 Task: Add the task  Create a new online booking system for a salon or spa to the section Code Crusades in the project AgileMatrix and add a Due Date to the respective task as 2023/12/19
Action: Mouse moved to (650, 343)
Screenshot: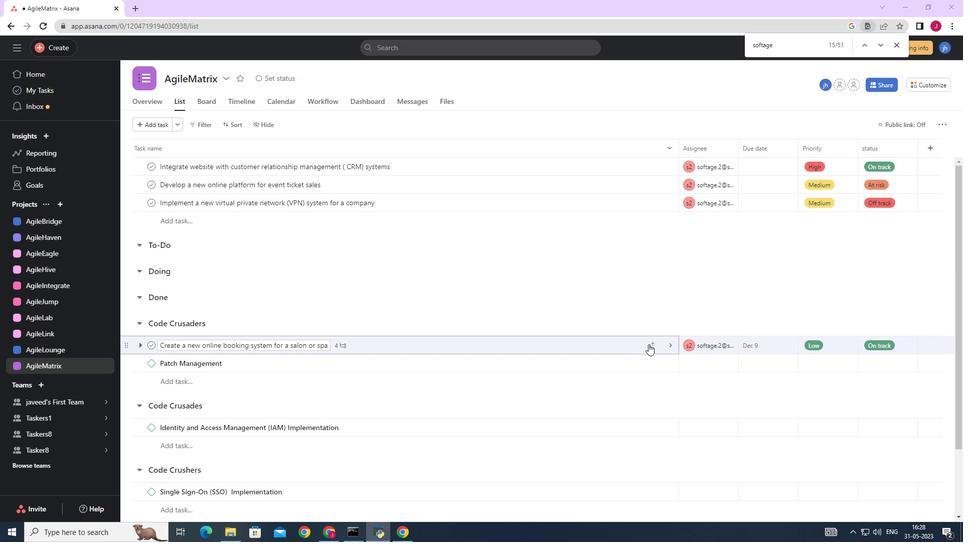
Action: Mouse pressed left at (650, 343)
Screenshot: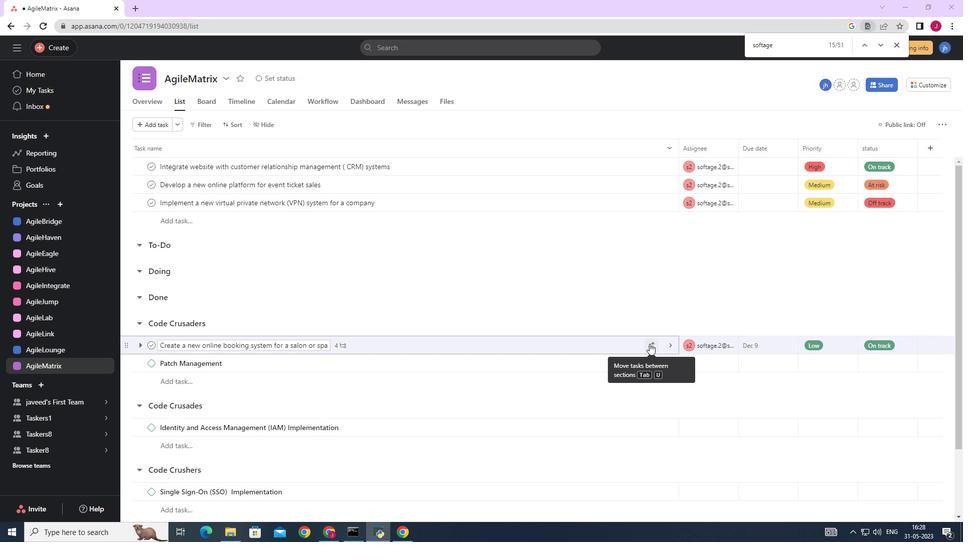 
Action: Mouse moved to (613, 289)
Screenshot: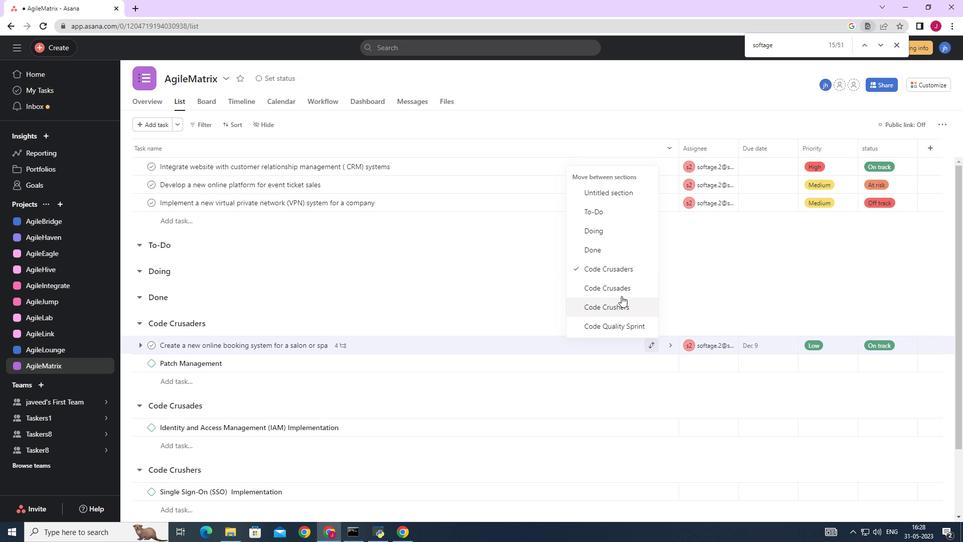 
Action: Mouse pressed left at (613, 289)
Screenshot: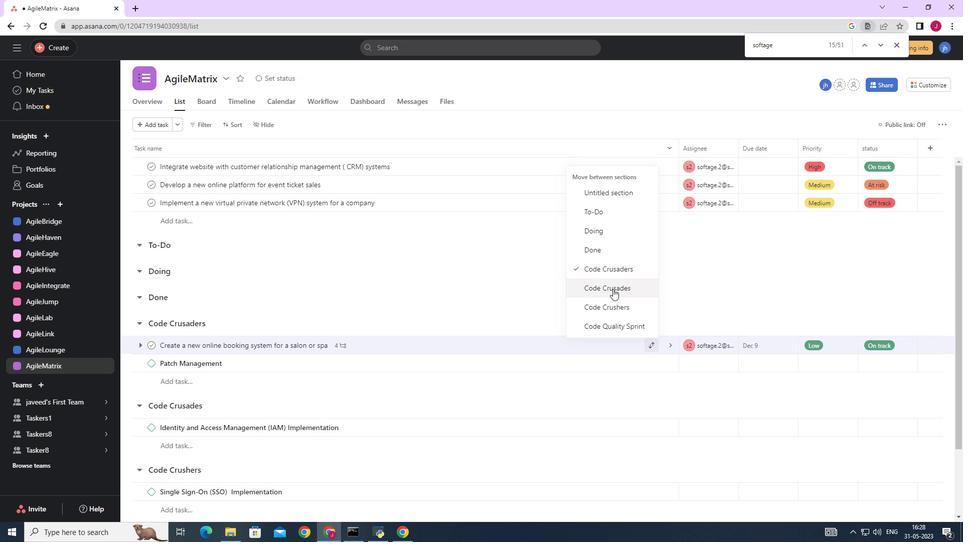 
Action: Mouse moved to (789, 409)
Screenshot: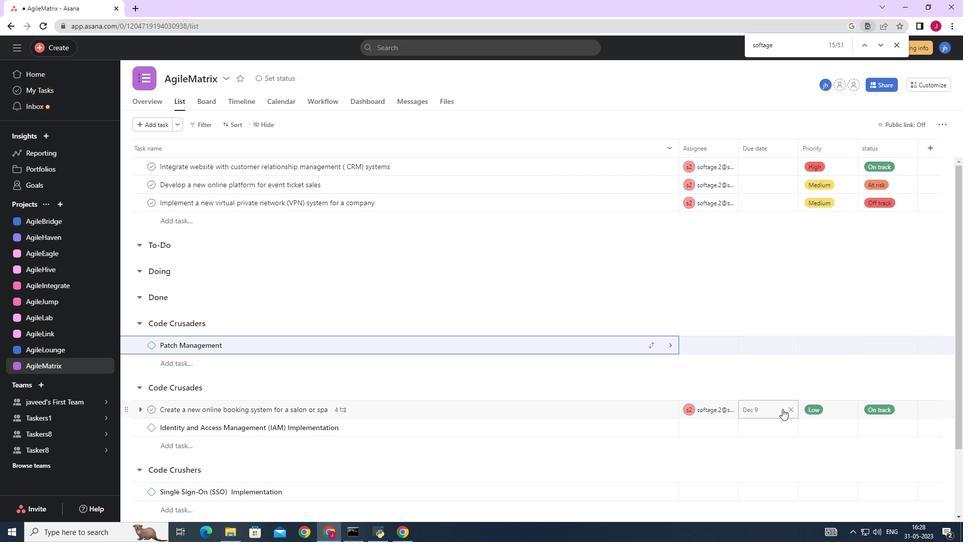 
Action: Mouse pressed left at (789, 409)
Screenshot: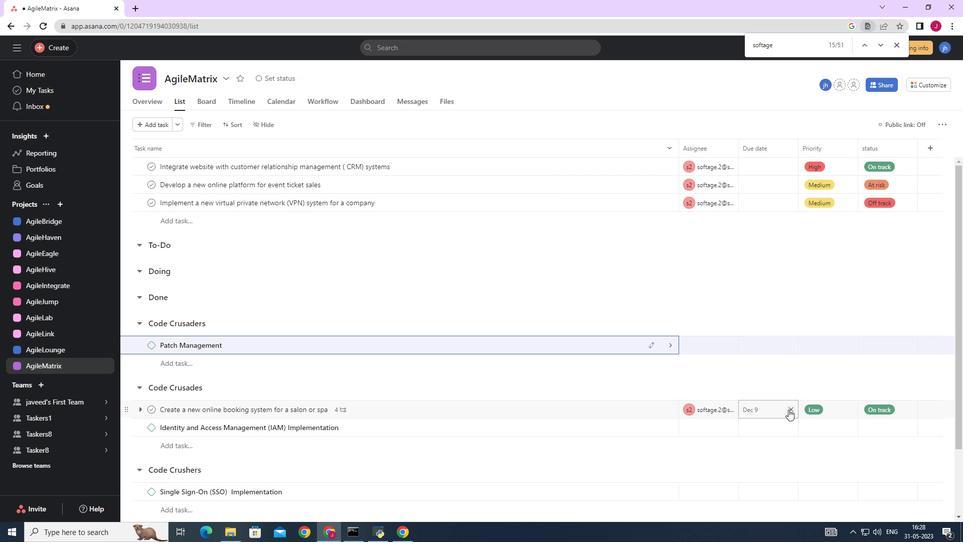 
Action: Mouse moved to (768, 409)
Screenshot: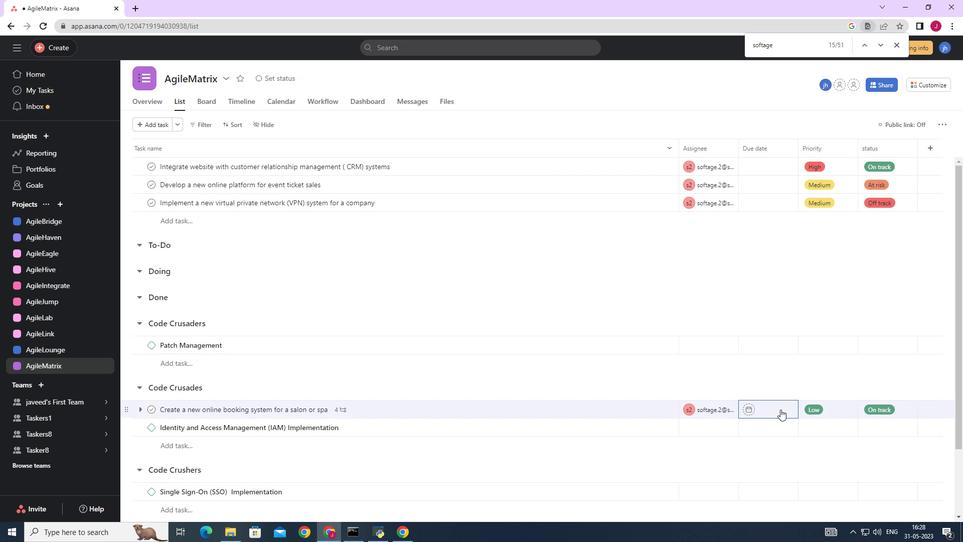 
Action: Mouse pressed left at (768, 409)
Screenshot: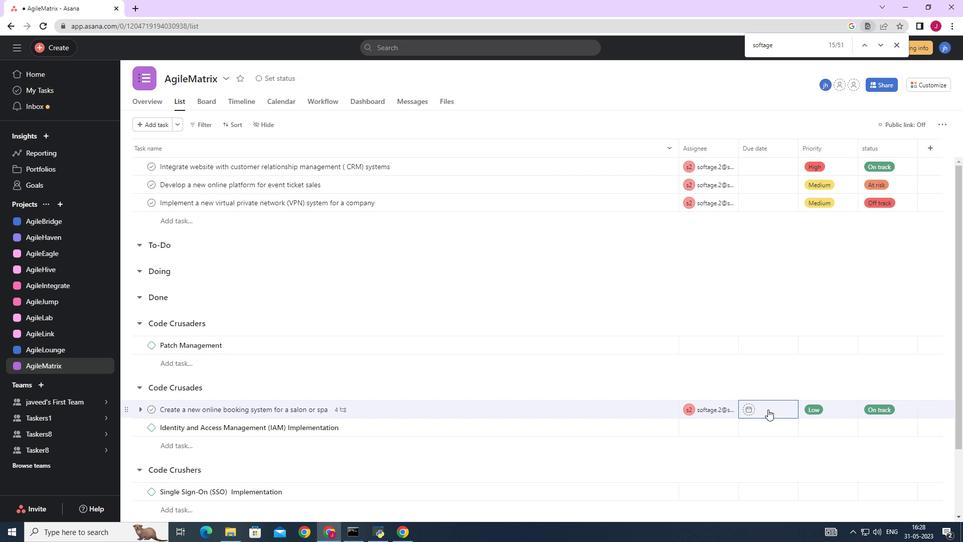
Action: Mouse moved to (869, 252)
Screenshot: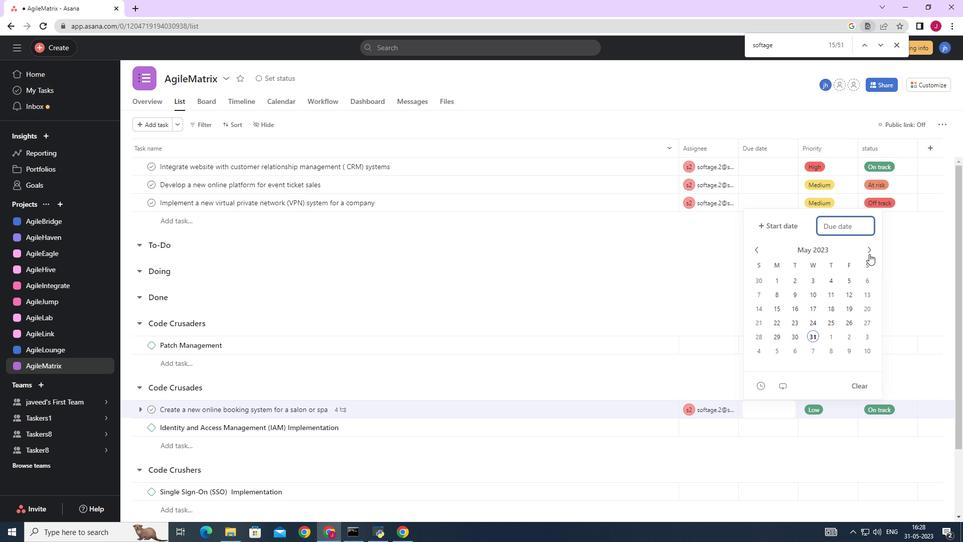 
Action: Mouse pressed left at (869, 252)
Screenshot: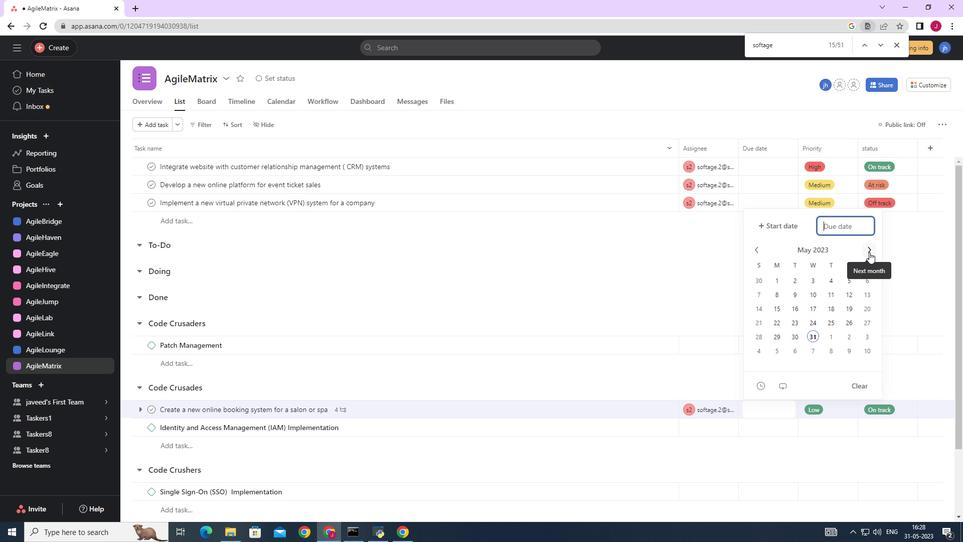 
Action: Mouse pressed left at (869, 252)
Screenshot: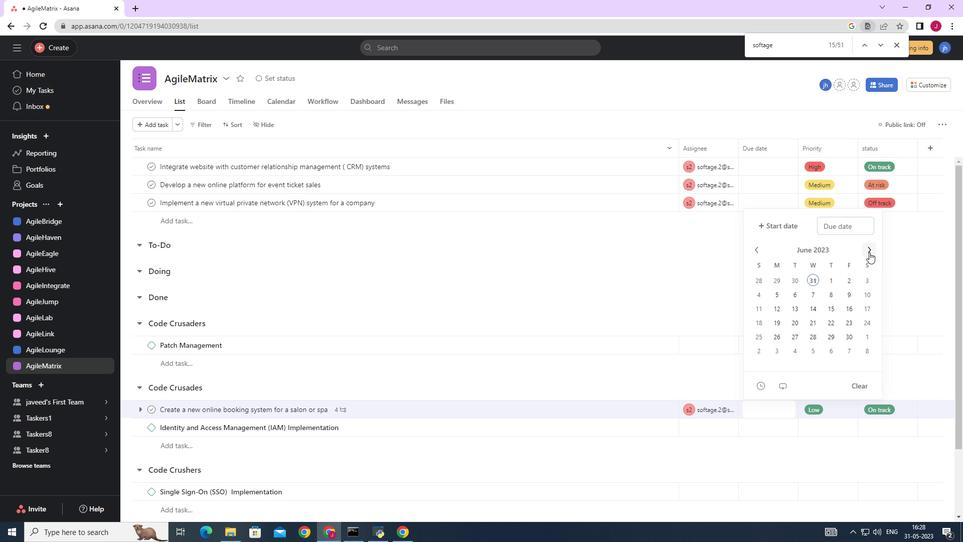
Action: Mouse pressed left at (869, 252)
Screenshot: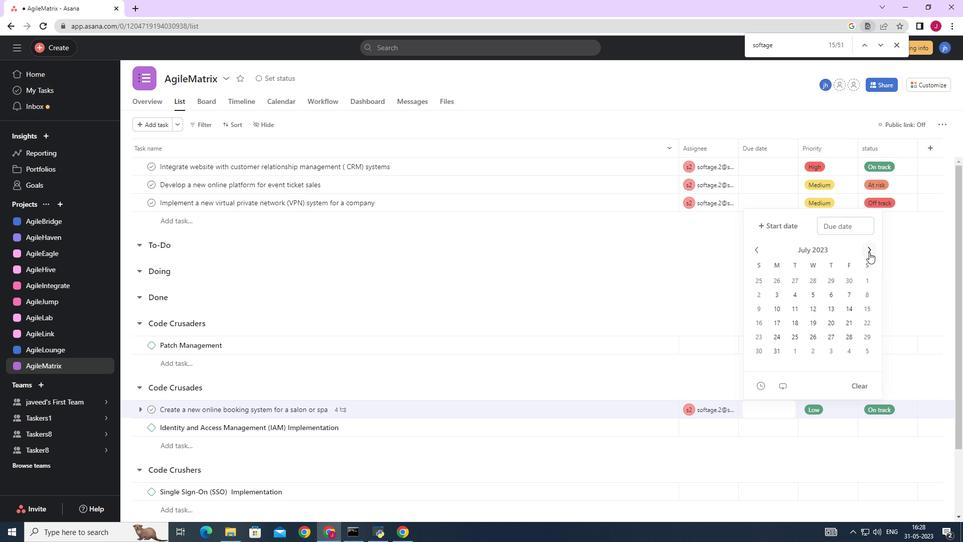 
Action: Mouse pressed left at (869, 252)
Screenshot: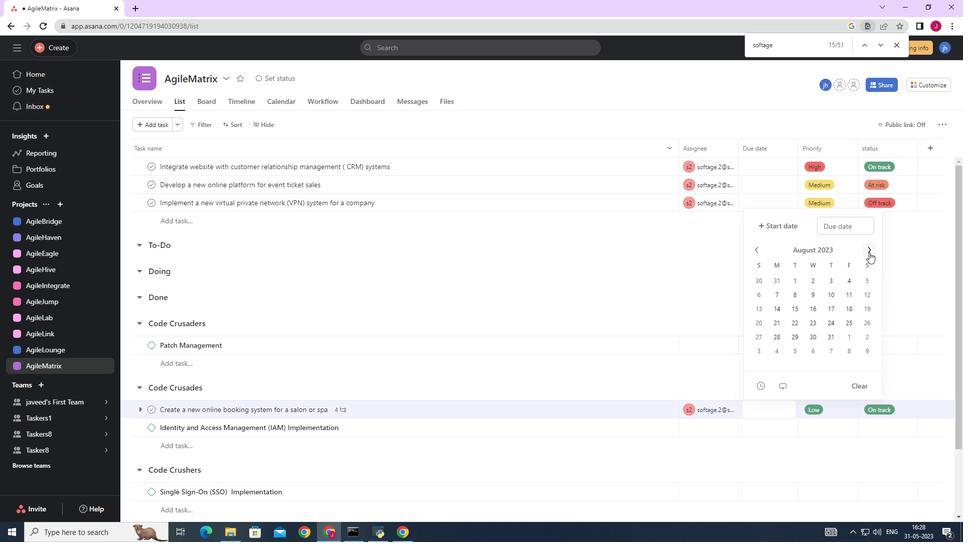 
Action: Mouse pressed left at (869, 252)
Screenshot: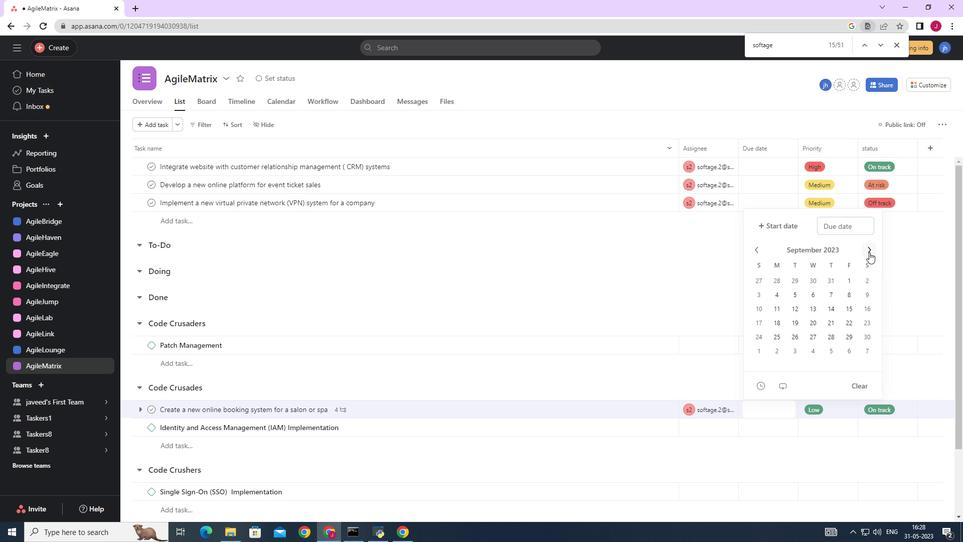 
Action: Mouse pressed left at (869, 252)
Screenshot: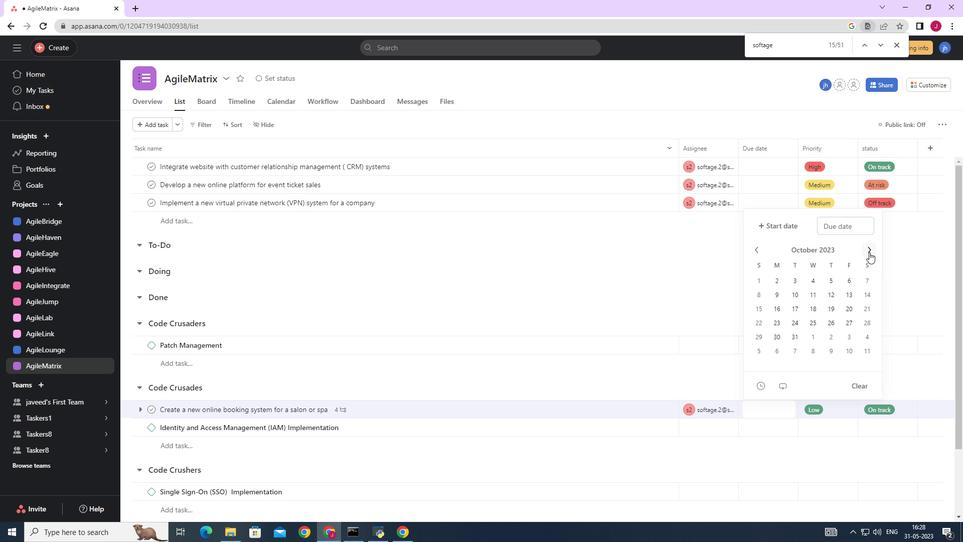 
Action: Mouse pressed left at (869, 252)
Screenshot: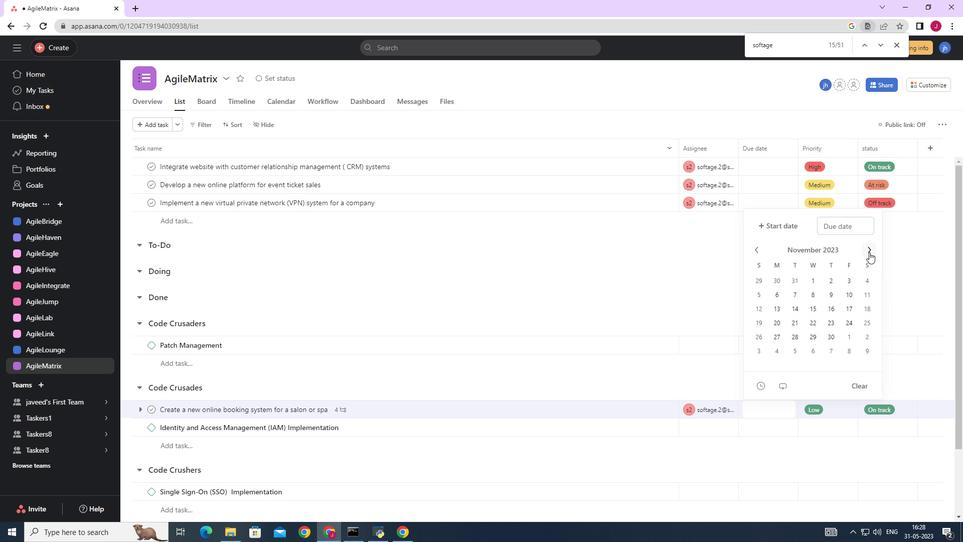 
Action: Mouse moved to (795, 321)
Screenshot: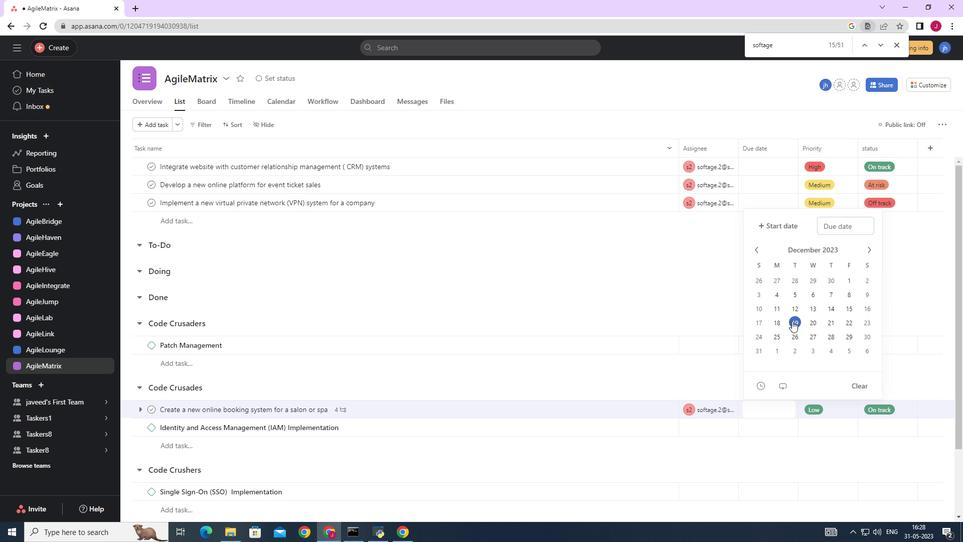 
Action: Mouse pressed left at (795, 321)
Screenshot: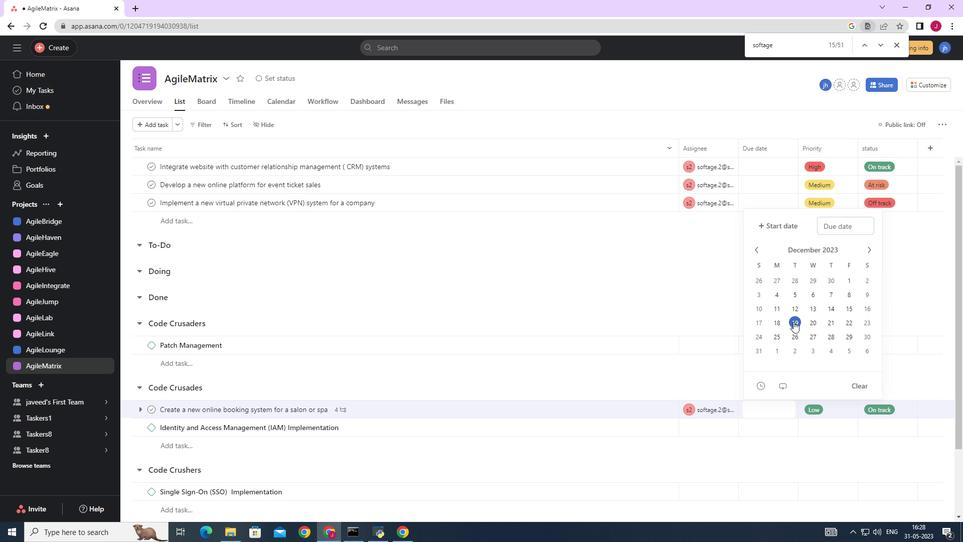
Action: Mouse moved to (923, 305)
Screenshot: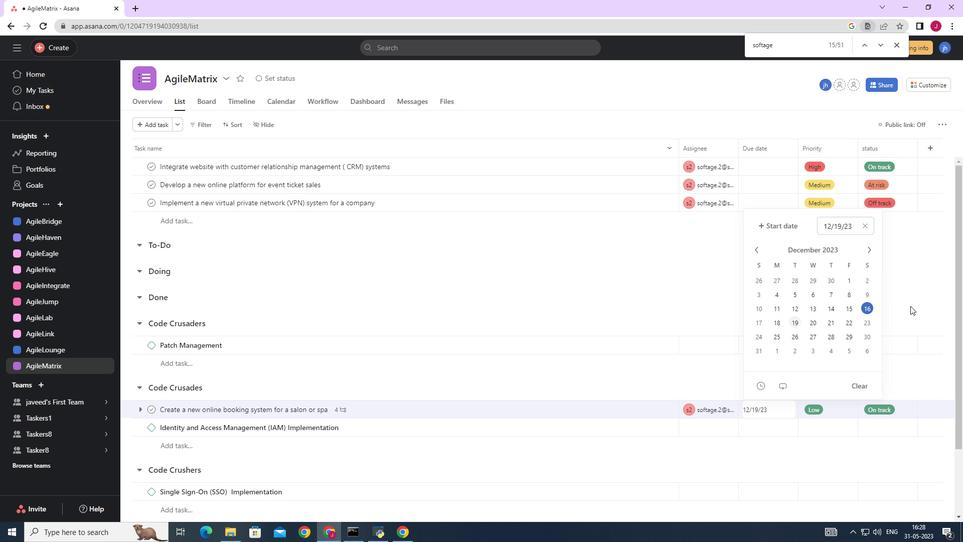 
Action: Mouse pressed left at (923, 305)
Screenshot: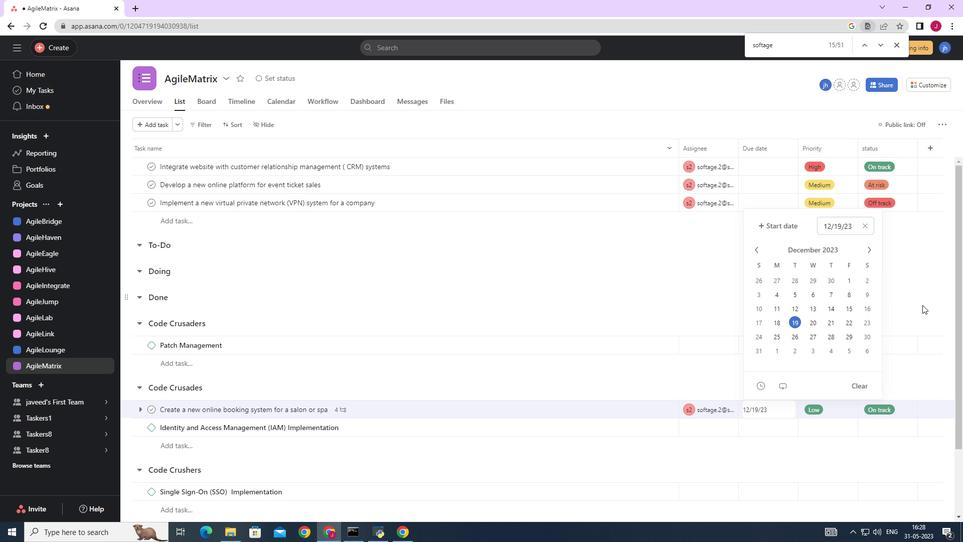 
Action: Mouse moved to (920, 305)
Screenshot: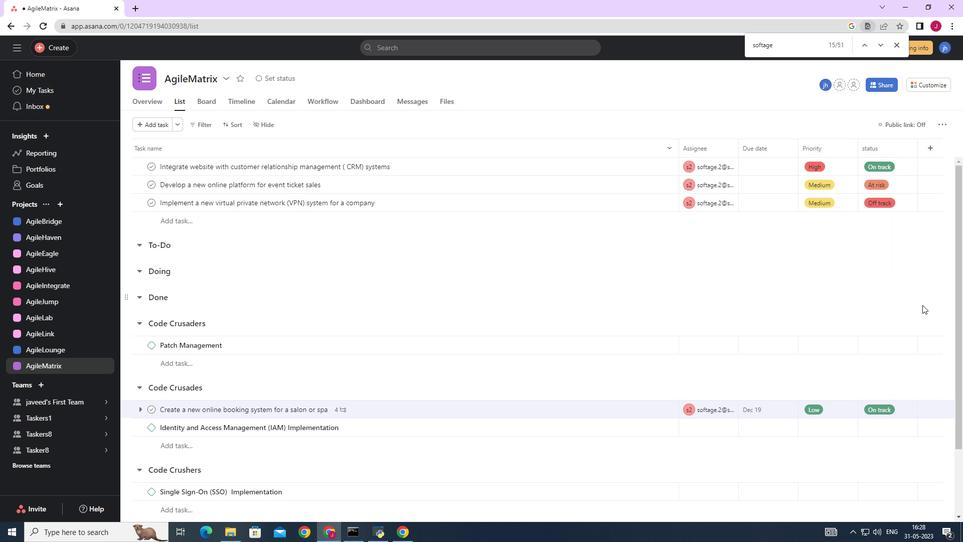 
